 Task: Select the language "Italiano"
Action: Mouse moved to (426, 456)
Screenshot: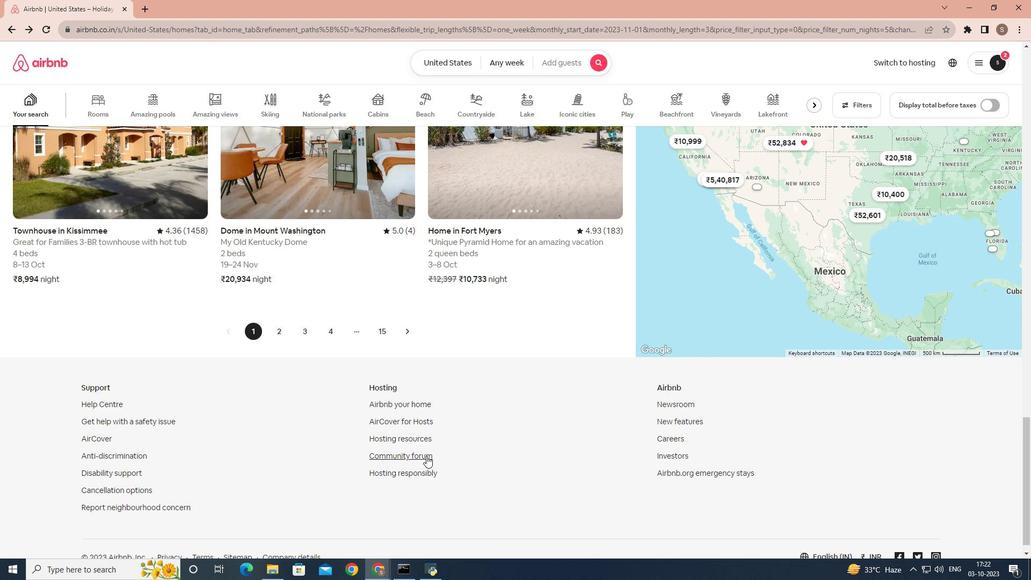 
Action: Mouse pressed left at (426, 456)
Screenshot: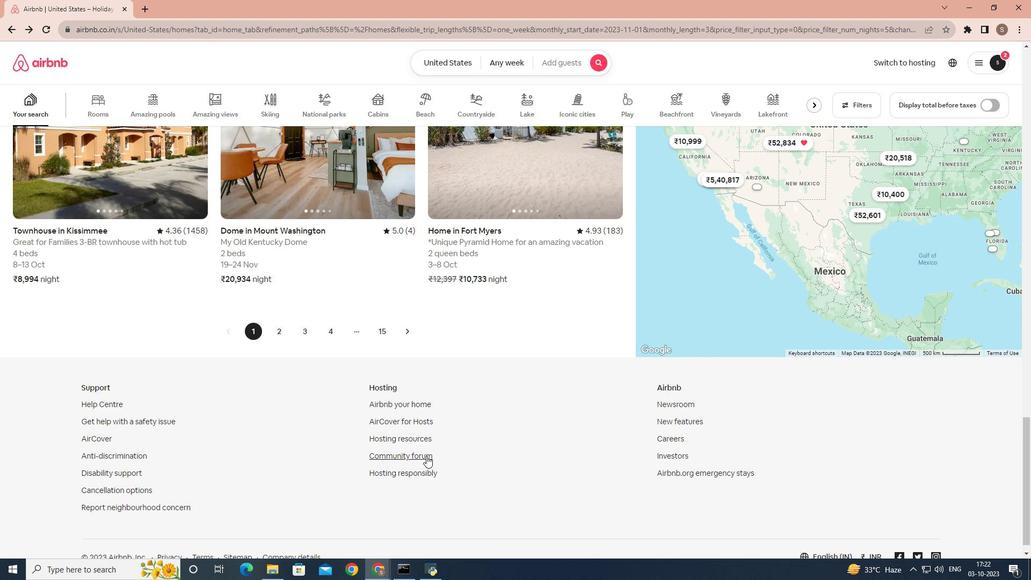
Action: Mouse moved to (823, 62)
Screenshot: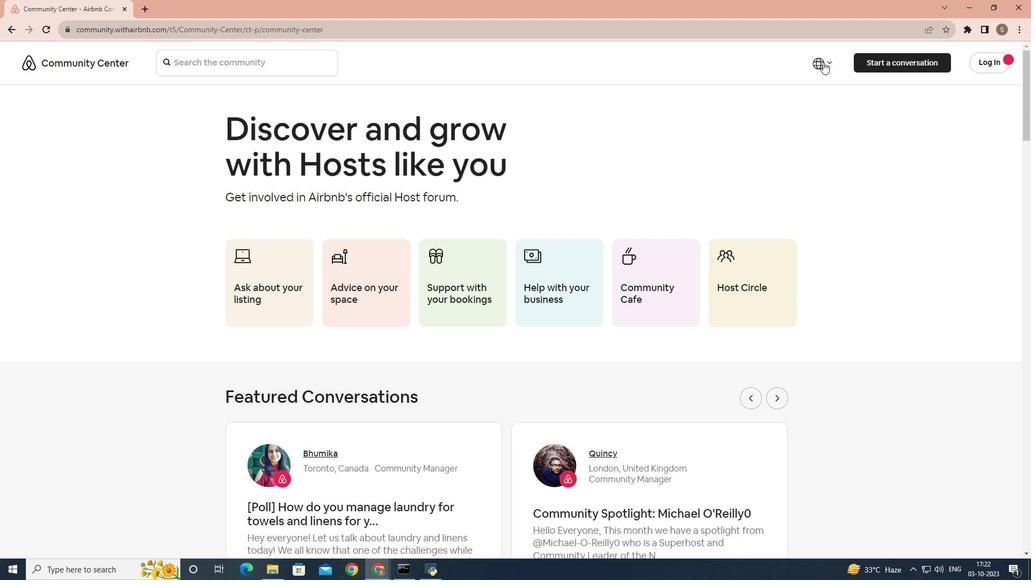 
Action: Mouse pressed left at (823, 62)
Screenshot: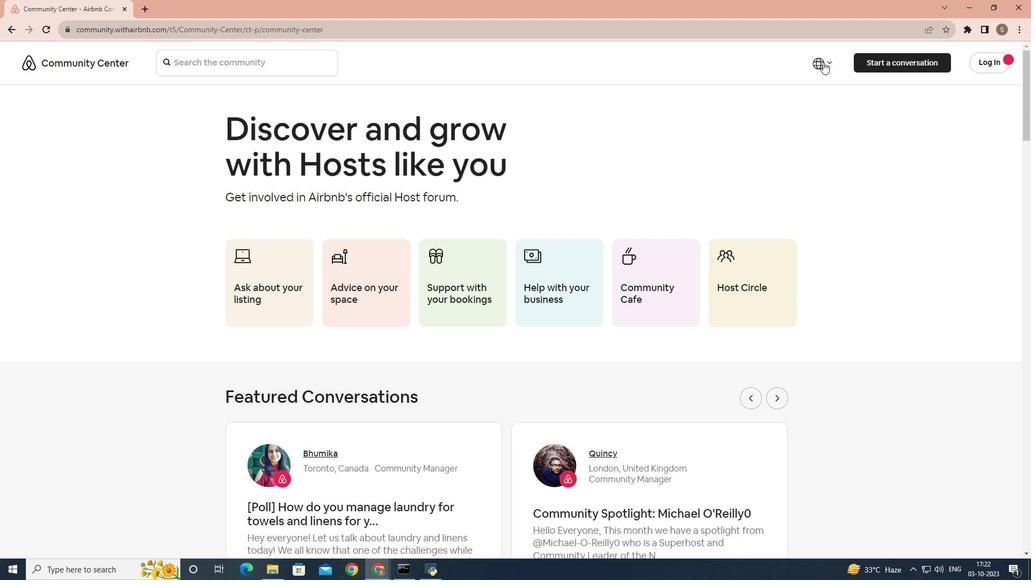 
Action: Mouse moved to (777, 129)
Screenshot: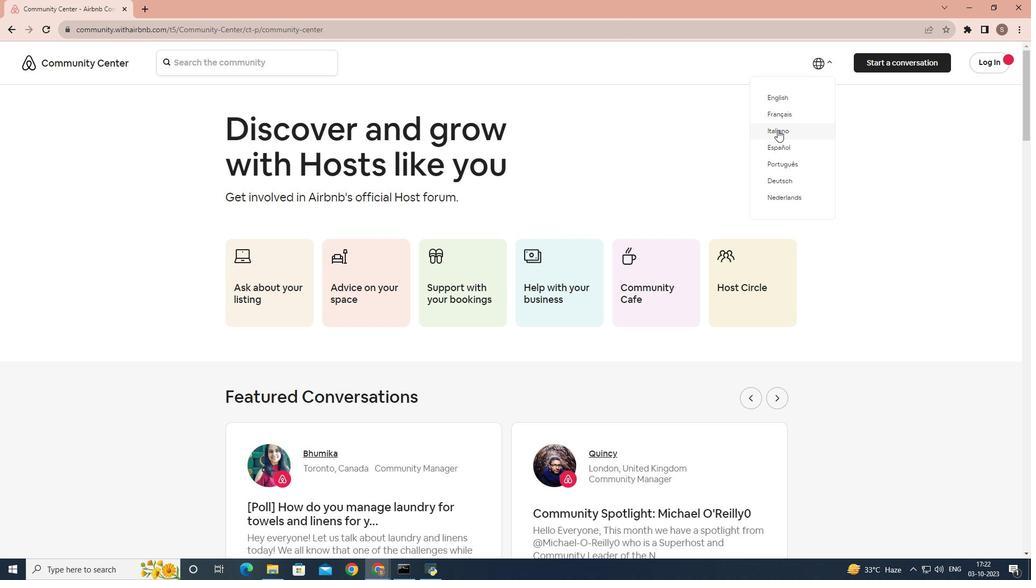 
Action: Mouse pressed left at (777, 129)
Screenshot: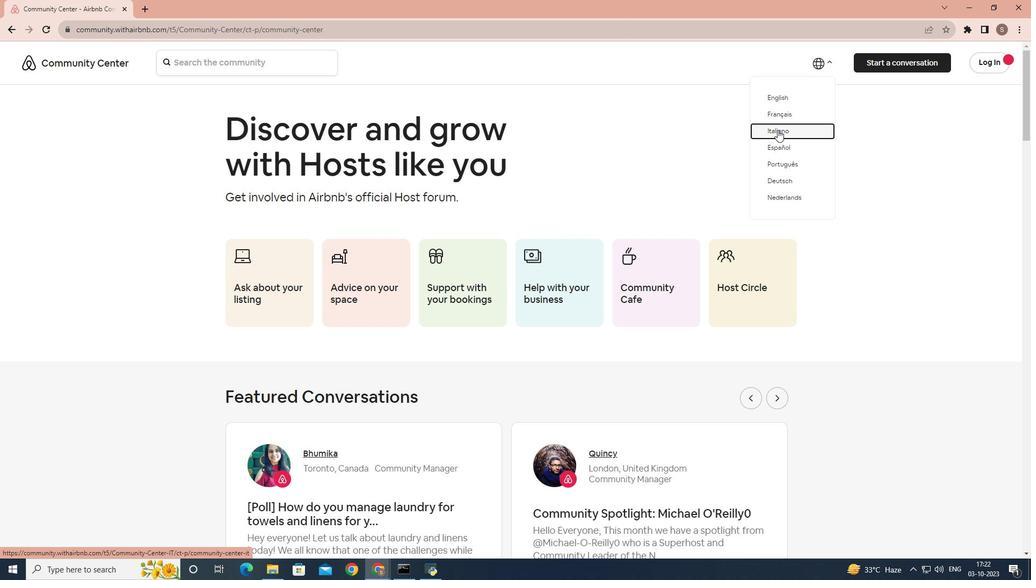 
